 Task: Create a section Burnout Blast and in the section, add a milestone User Authentication and Authorization Improvements in the project AgileFire
Action: Mouse moved to (241, 612)
Screenshot: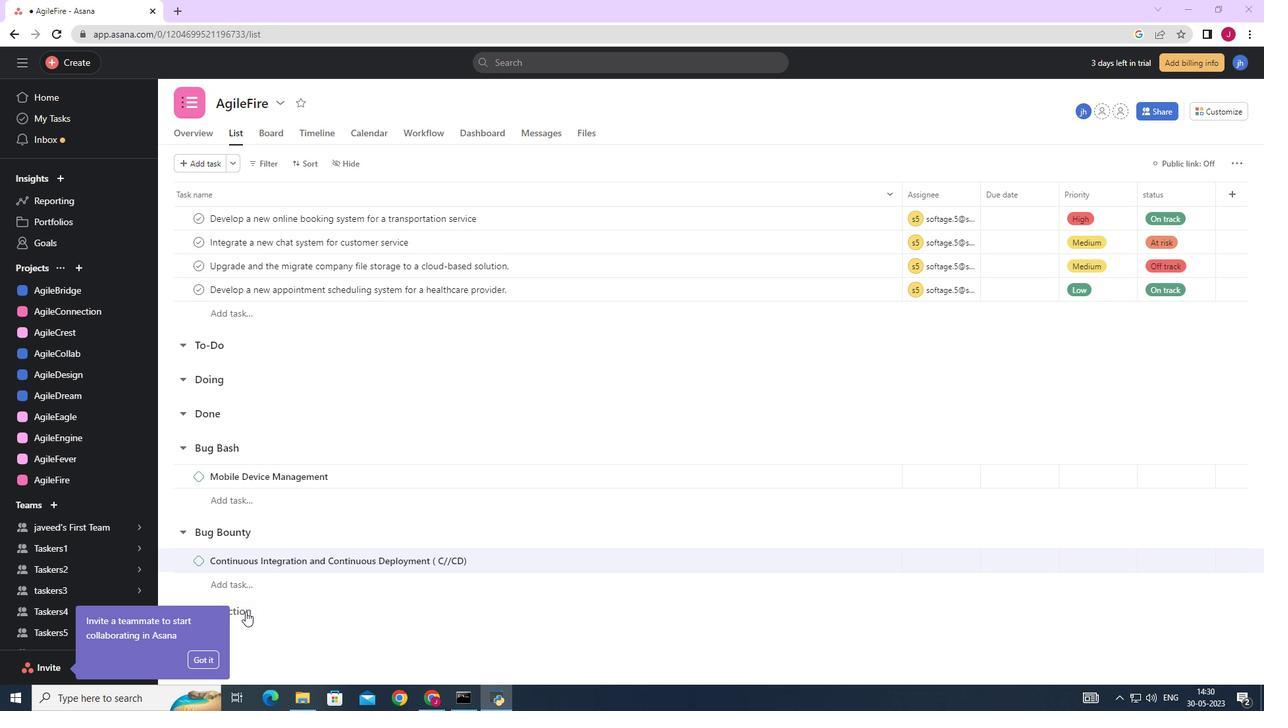 
Action: Mouse pressed left at (241, 612)
Screenshot: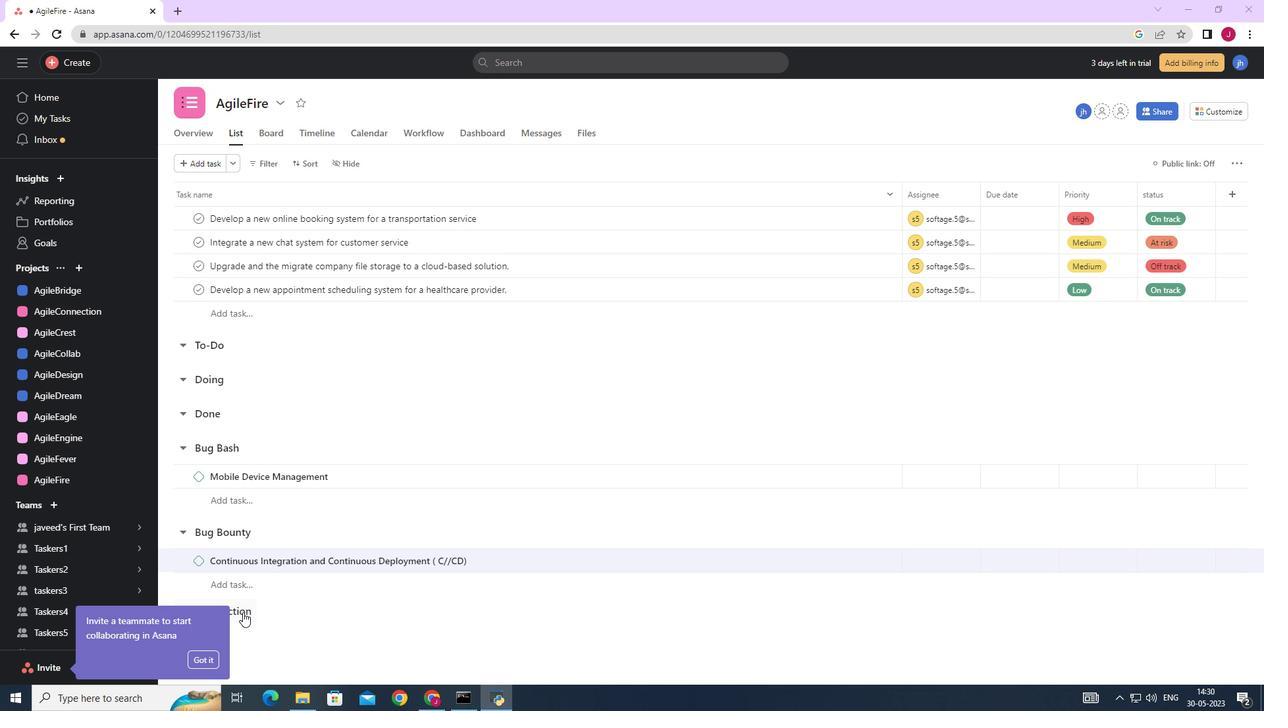 
Action: Mouse moved to (296, 611)
Screenshot: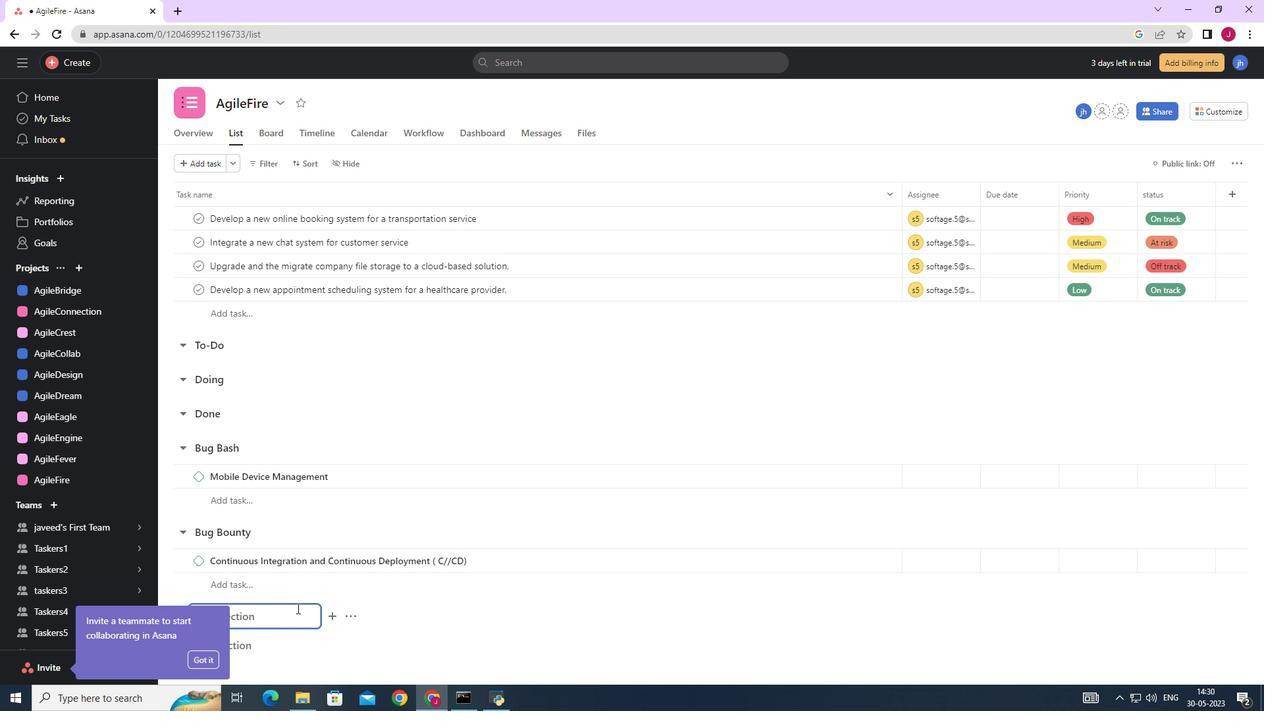 
Action: Mouse pressed left at (296, 611)
Screenshot: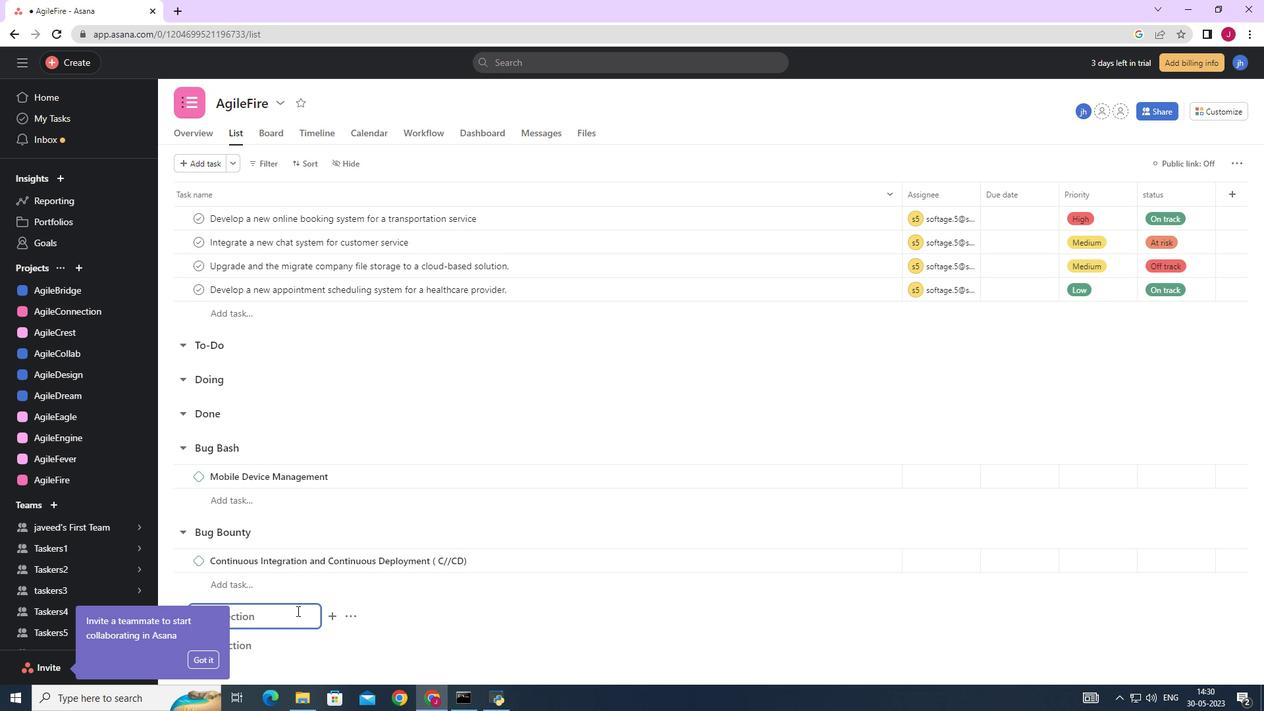 
Action: Mouse moved to (298, 611)
Screenshot: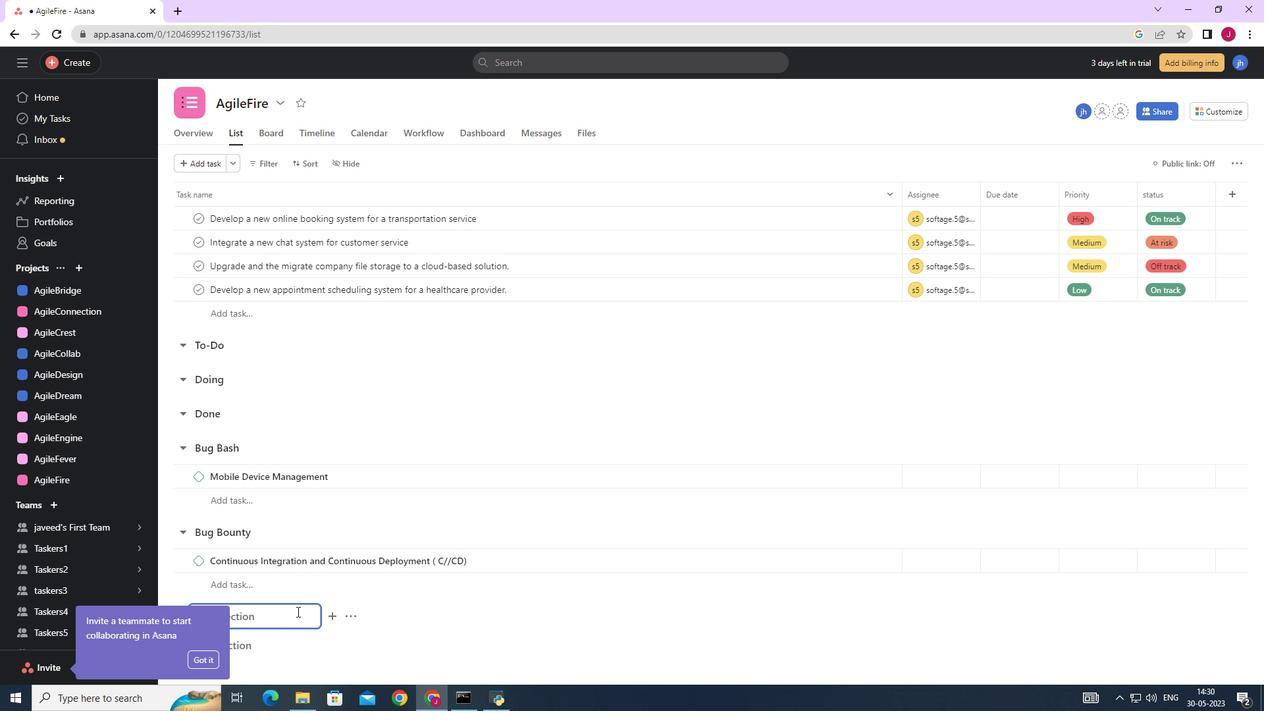 
Action: Key pressed <Key.caps_lock>B<Key.backspace><Key.caps_lock>b<Key.caps_lock>URN<Key.space><Key.caps_lock>b<Key.caps_lock>LAST<Key.enter>
Screenshot: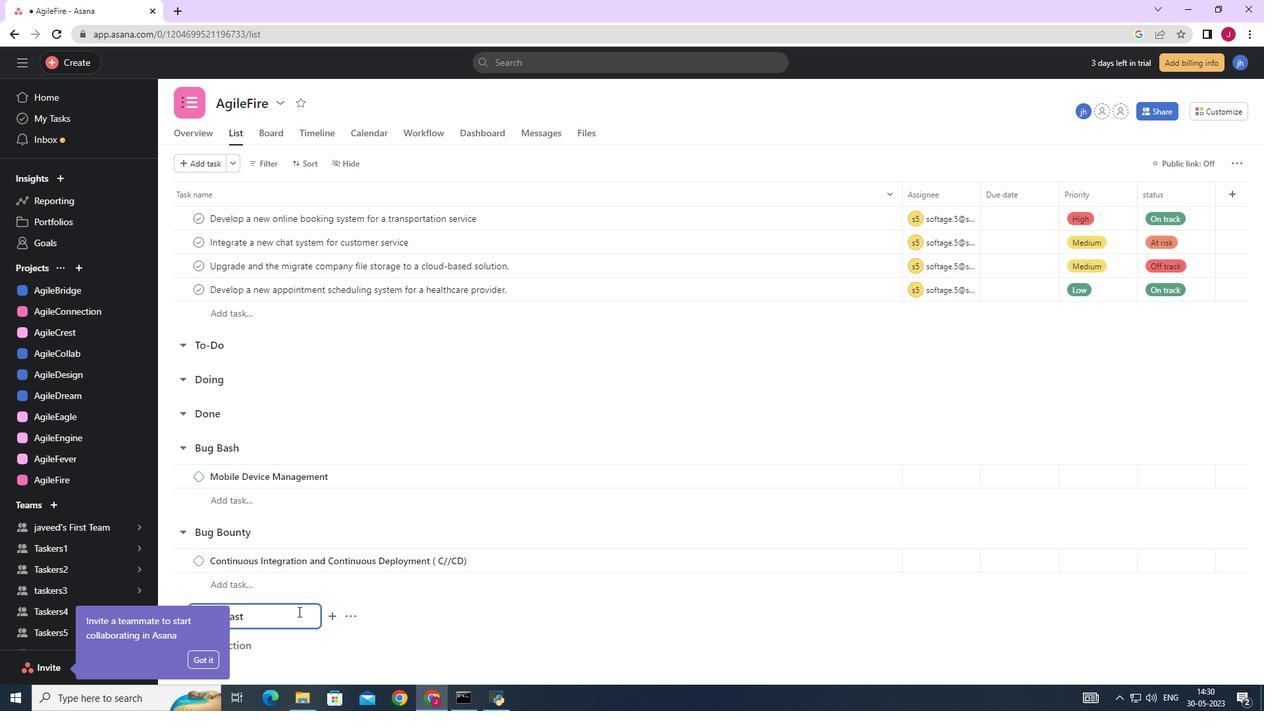 
Action: Mouse moved to (283, 647)
Screenshot: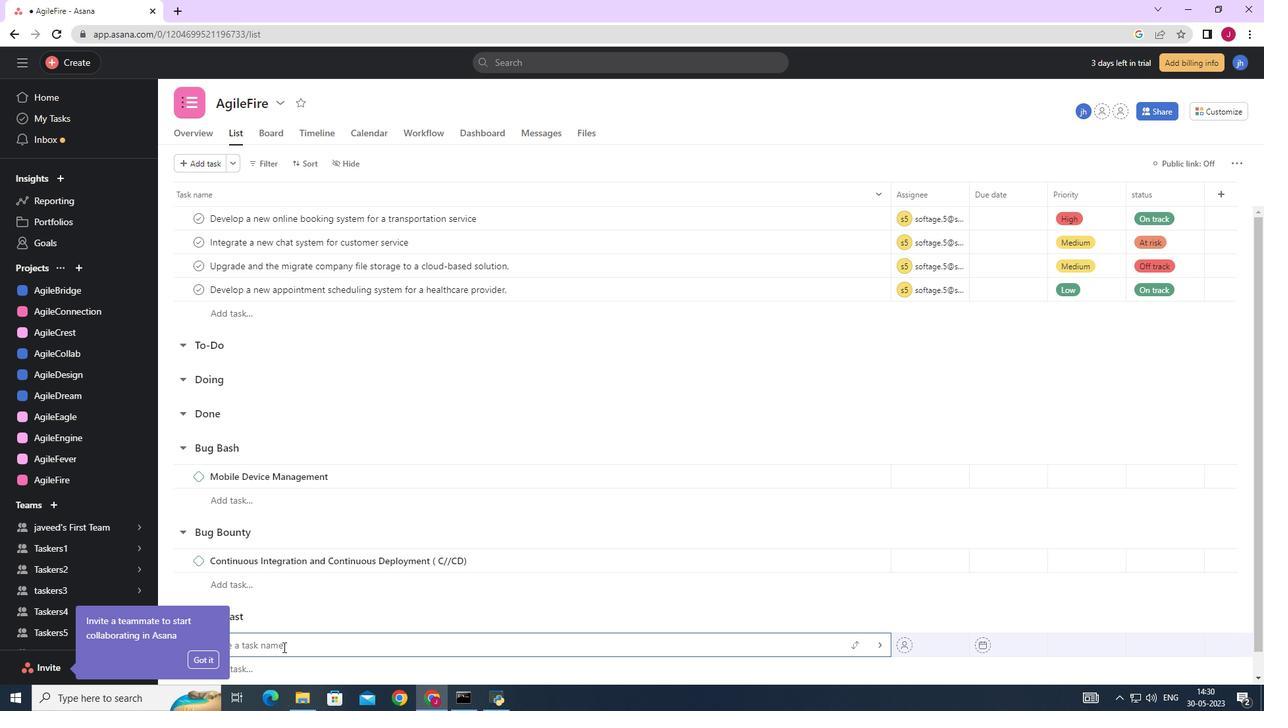 
Action: Mouse pressed left at (283, 647)
Screenshot: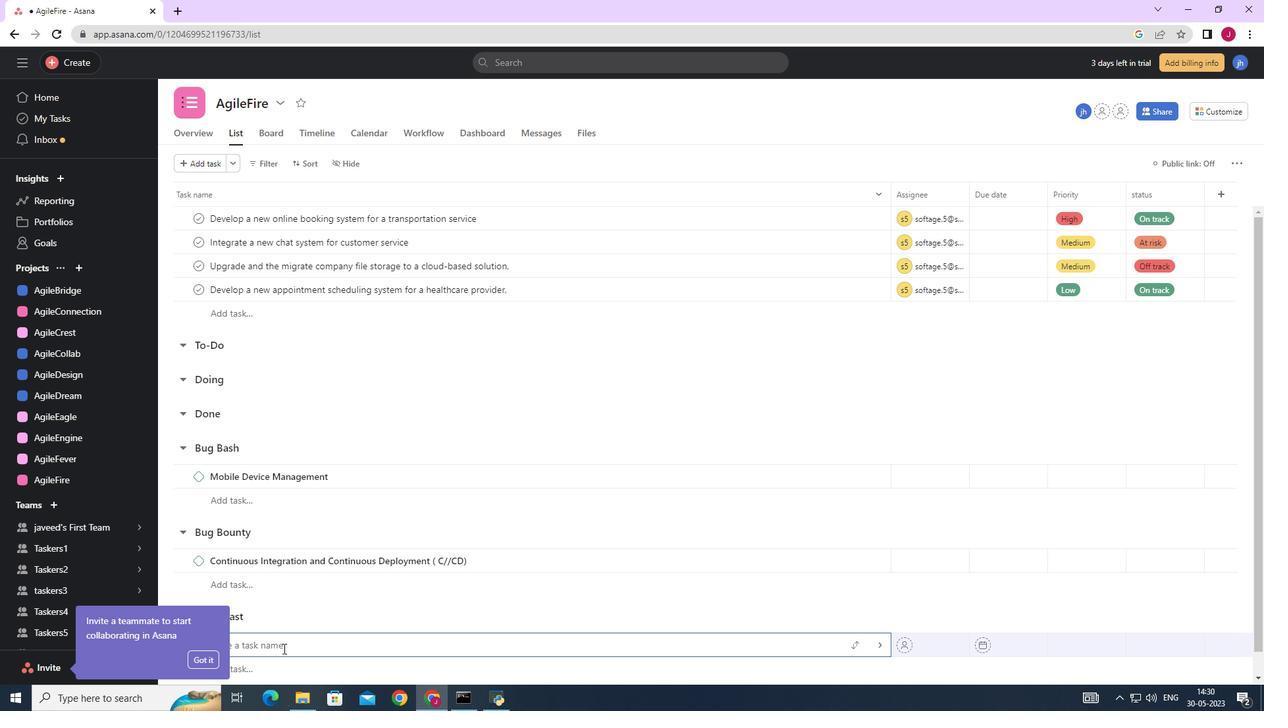 
Action: Key pressed <Key.caps_lock>u<Key.caps_lock>SER<Key.space><Key.caps_lock>a<Key.caps_lock>UTHENTIFICATION<Key.space>AND<Key.space><Key.caps_lock>a<Key.caps_lock>UTHORIZATION<Key.space><Key.caps_lock>i<Key.caps_lock>MPROVEMENTS
Screenshot: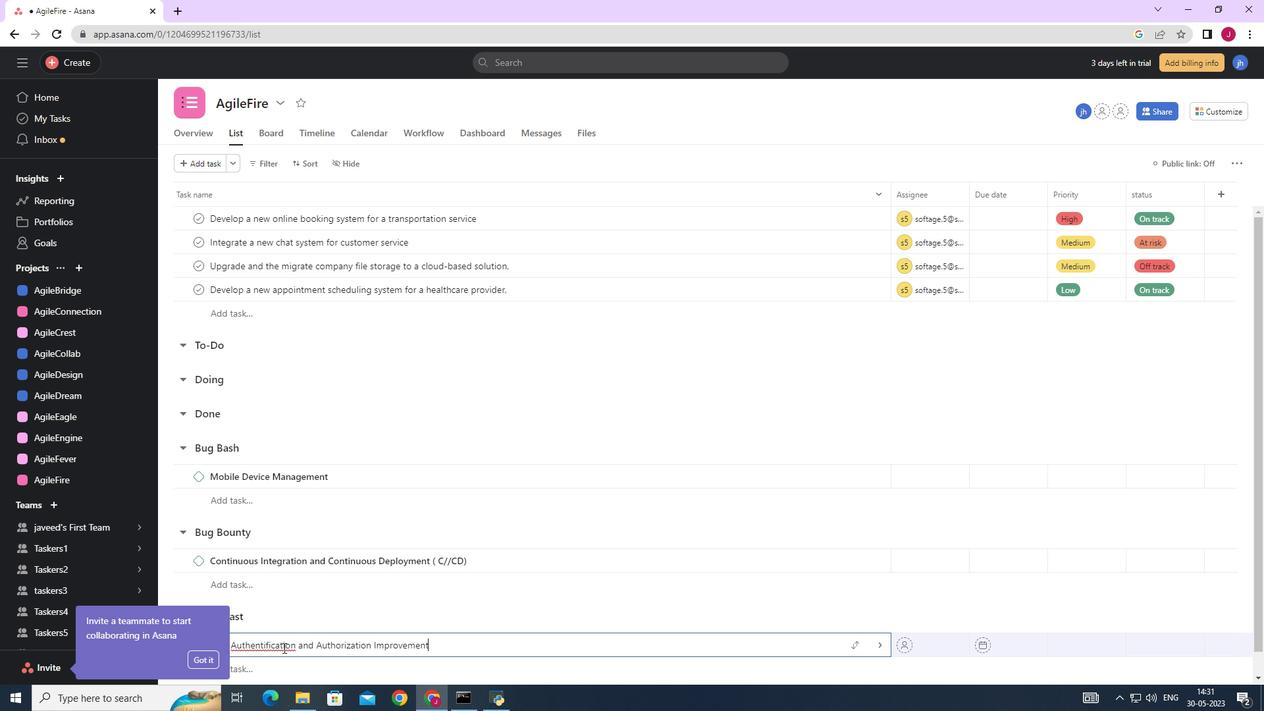 
Action: Mouse moved to (272, 646)
Screenshot: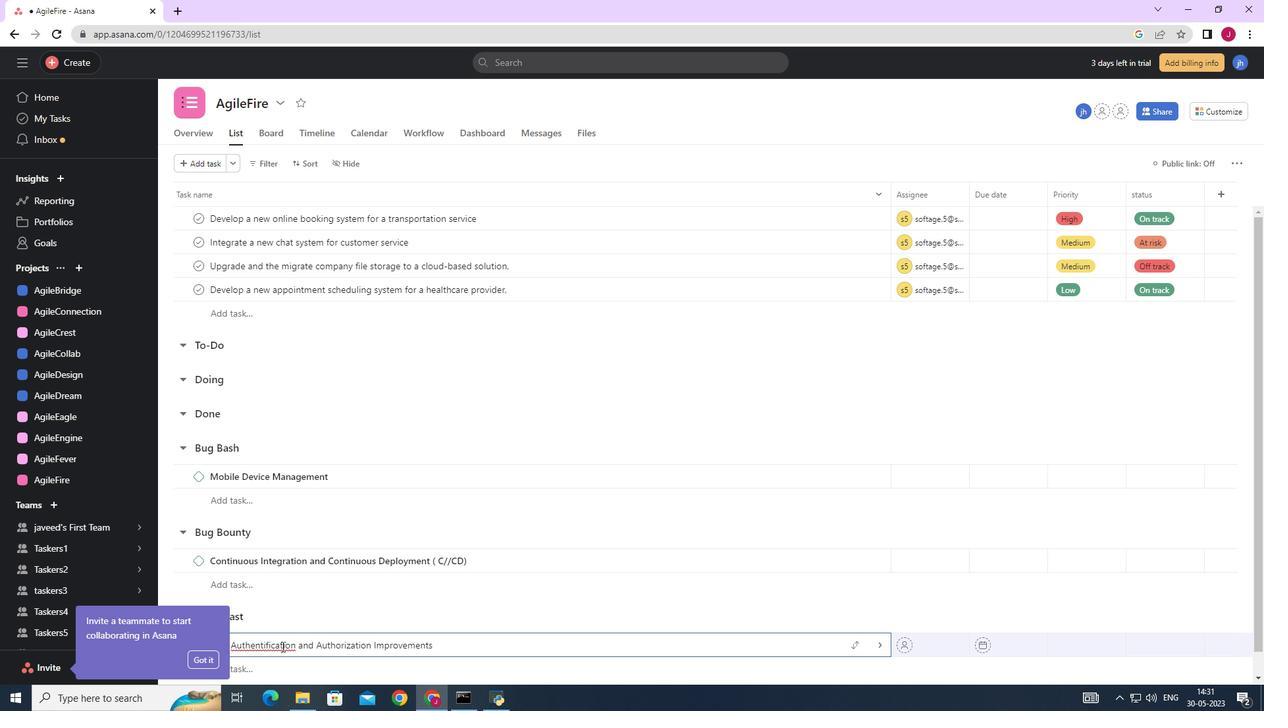 
Action: Mouse pressed right at (272, 646)
Screenshot: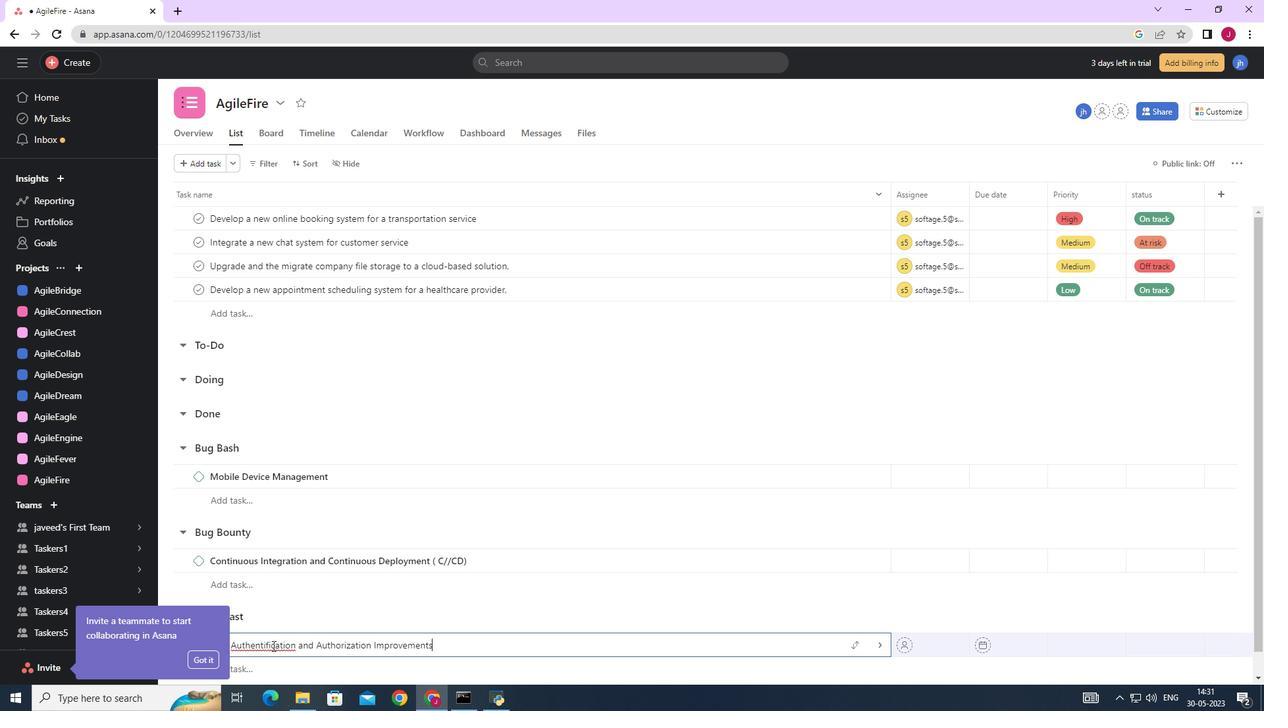 
Action: Mouse moved to (322, 482)
Screenshot: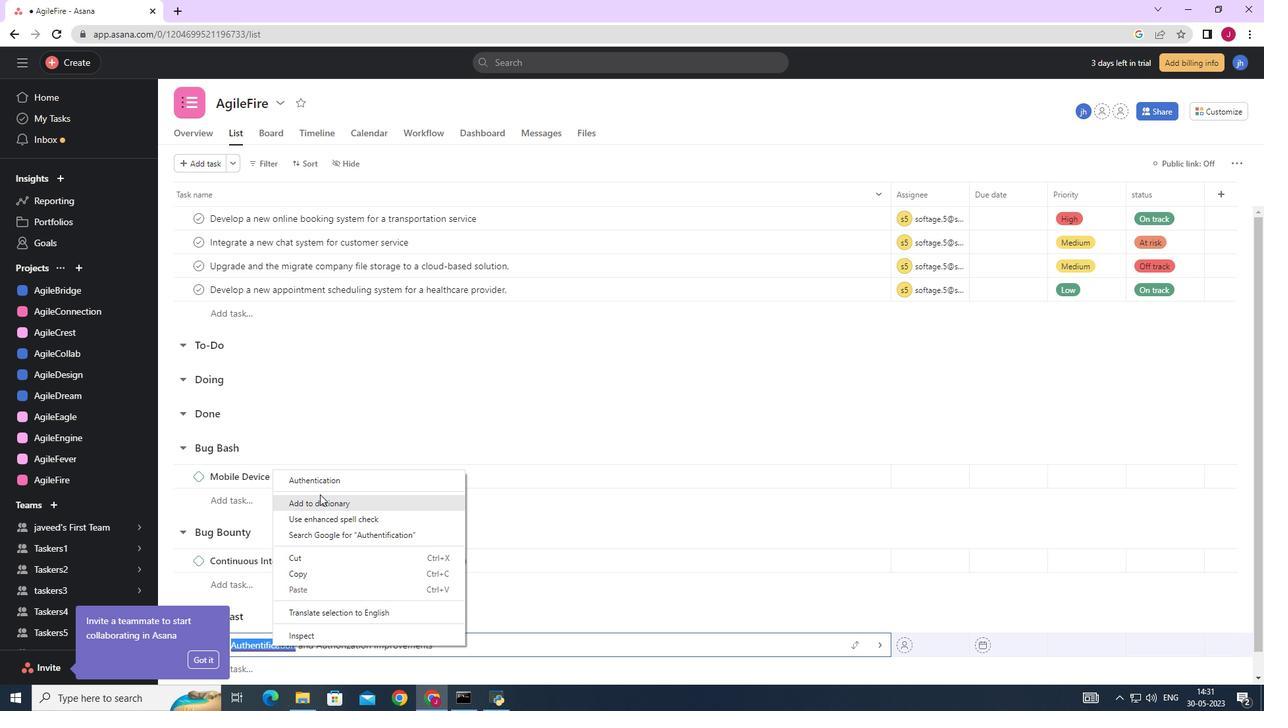 
Action: Mouse pressed left at (322, 482)
Screenshot: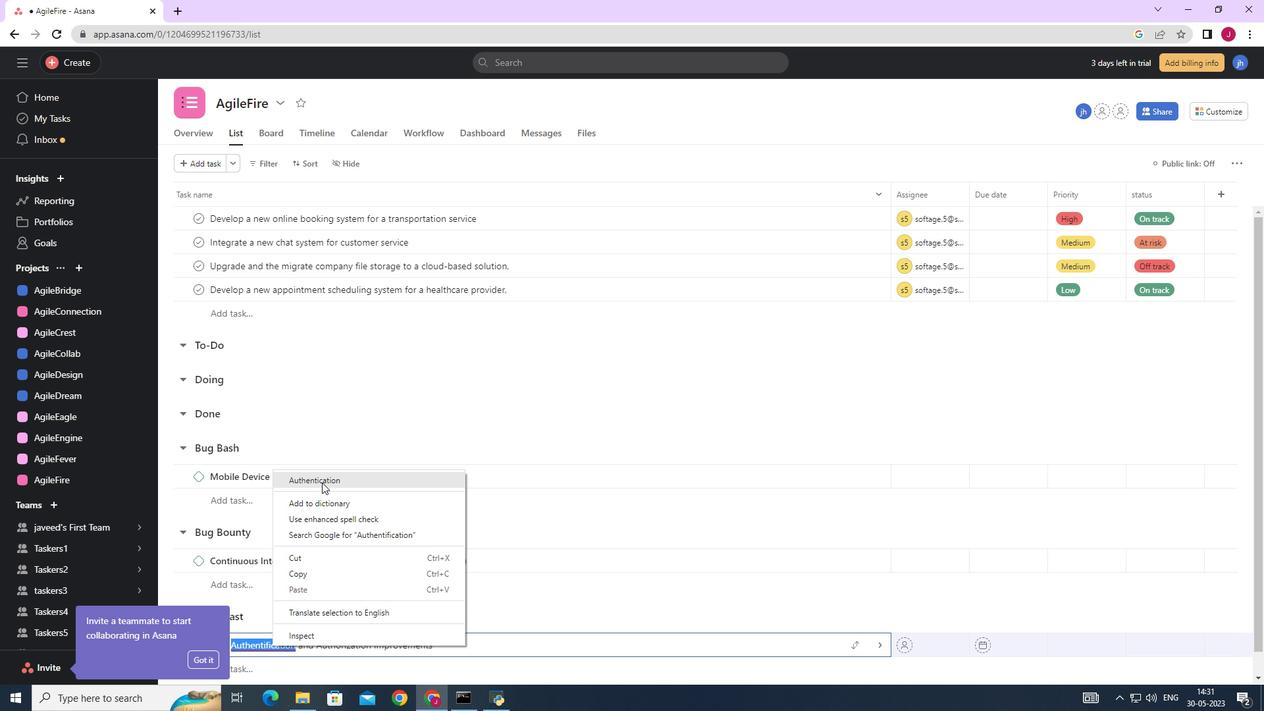 
Action: Mouse moved to (273, 580)
Screenshot: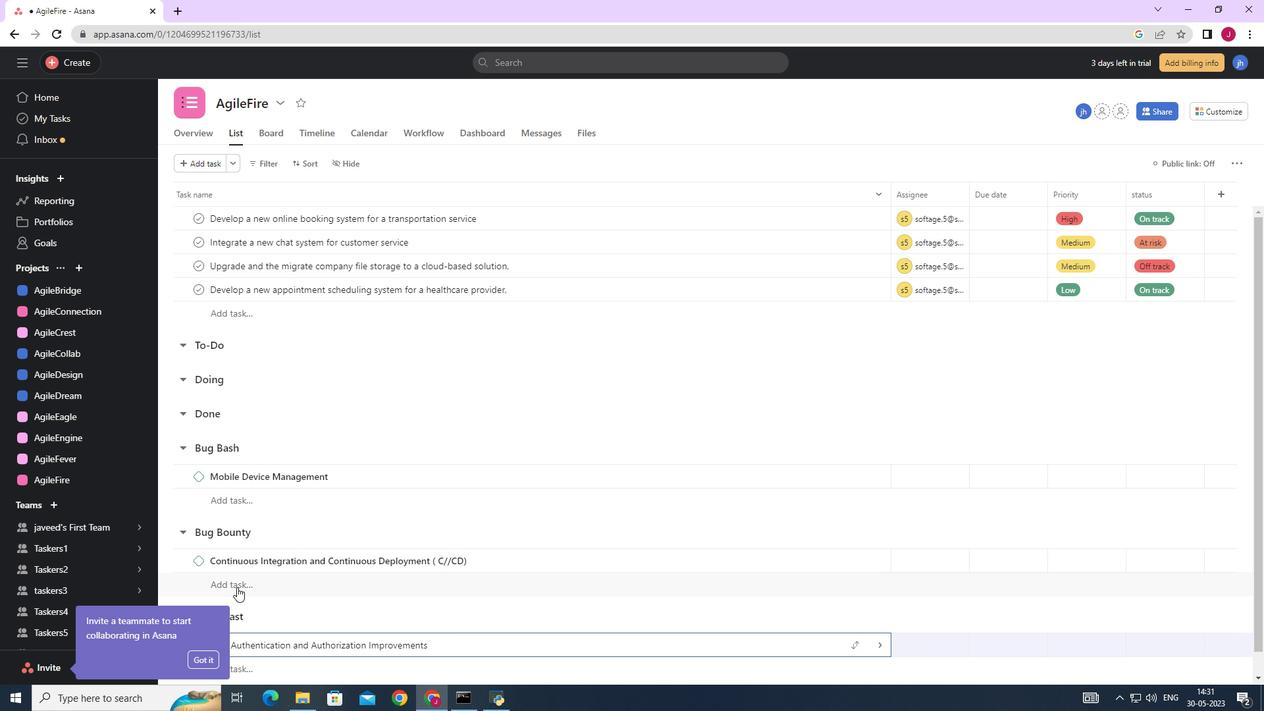 
Action: Mouse pressed left at (273, 580)
Screenshot: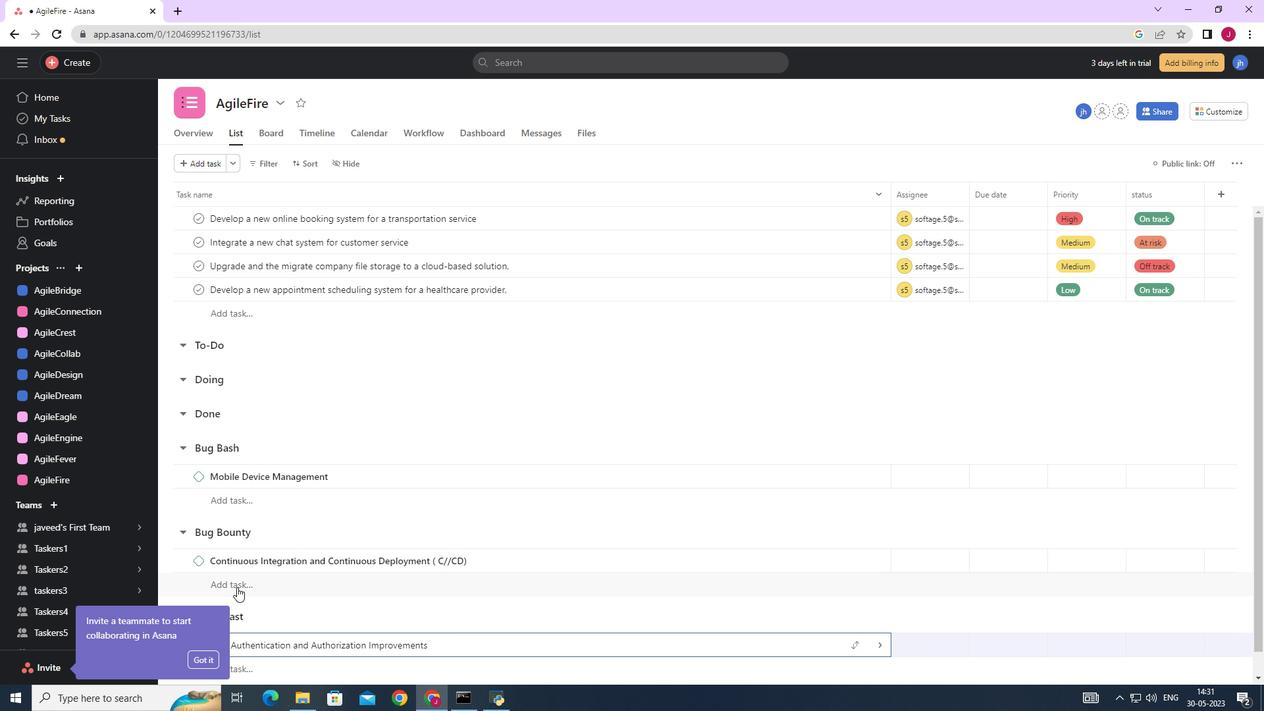 
Action: Mouse moved to (881, 669)
Screenshot: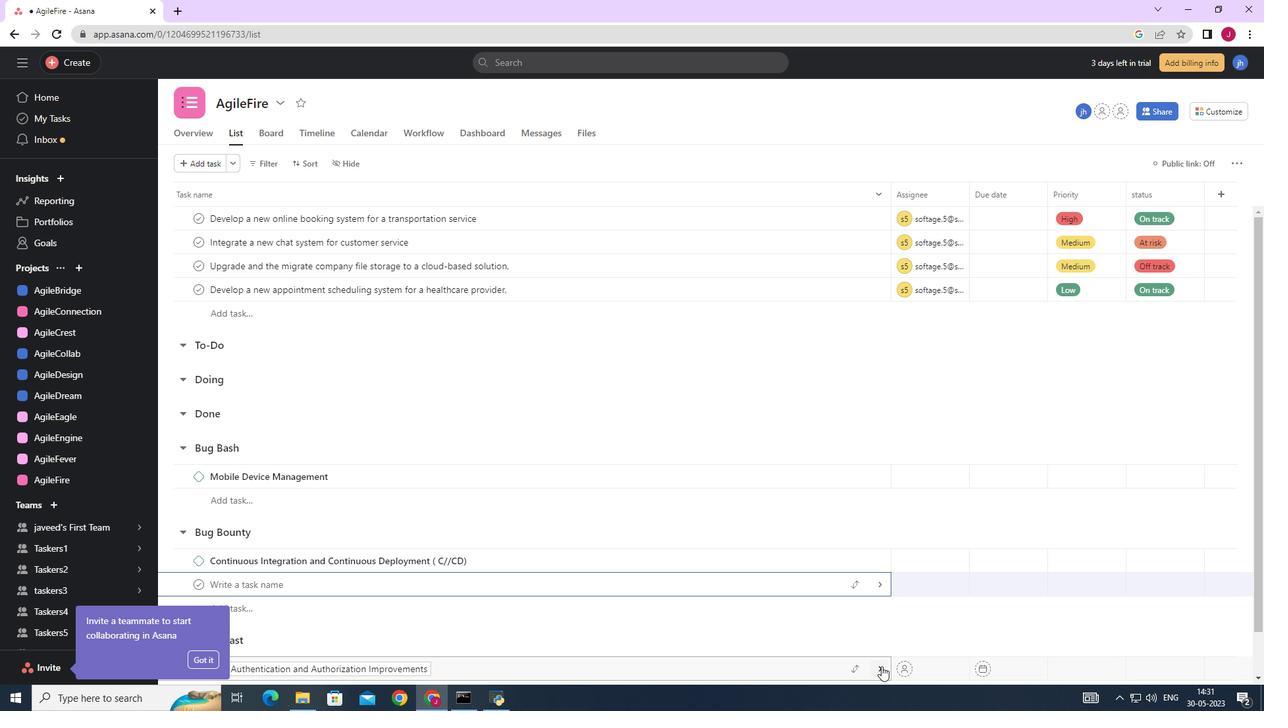 
Action: Mouse pressed left at (881, 669)
Screenshot: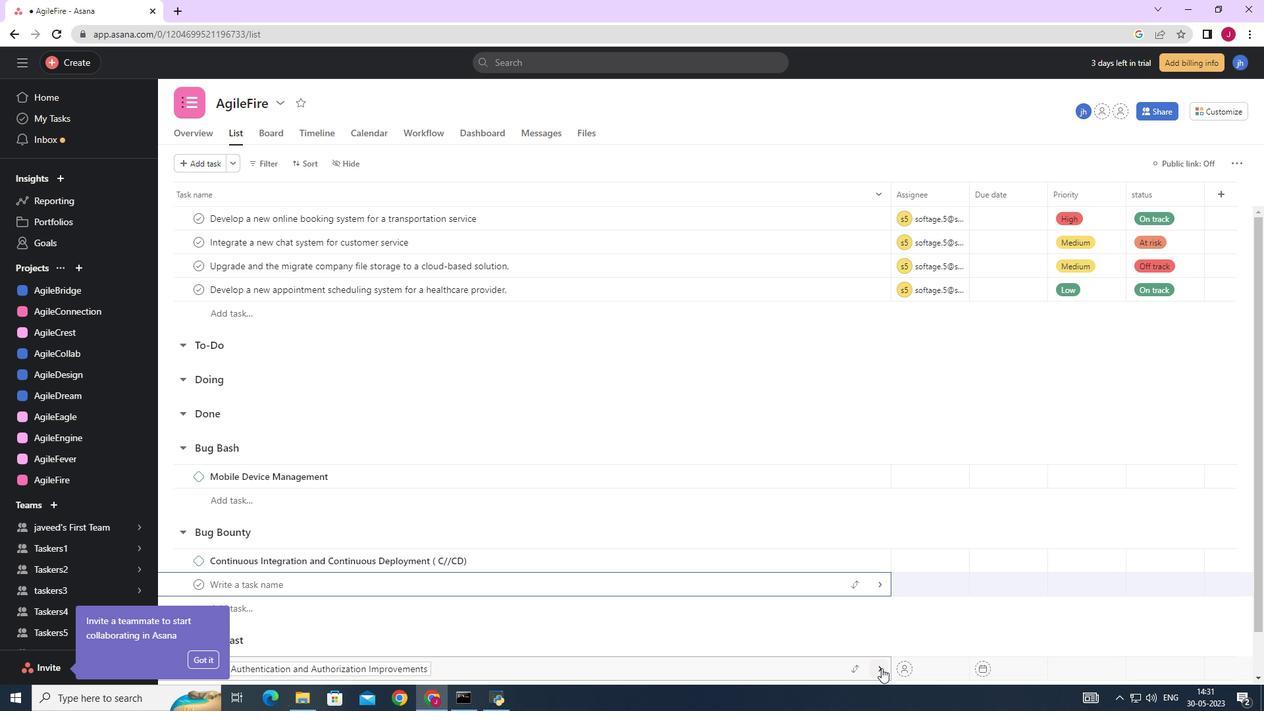 
Action: Mouse moved to (880, 651)
Screenshot: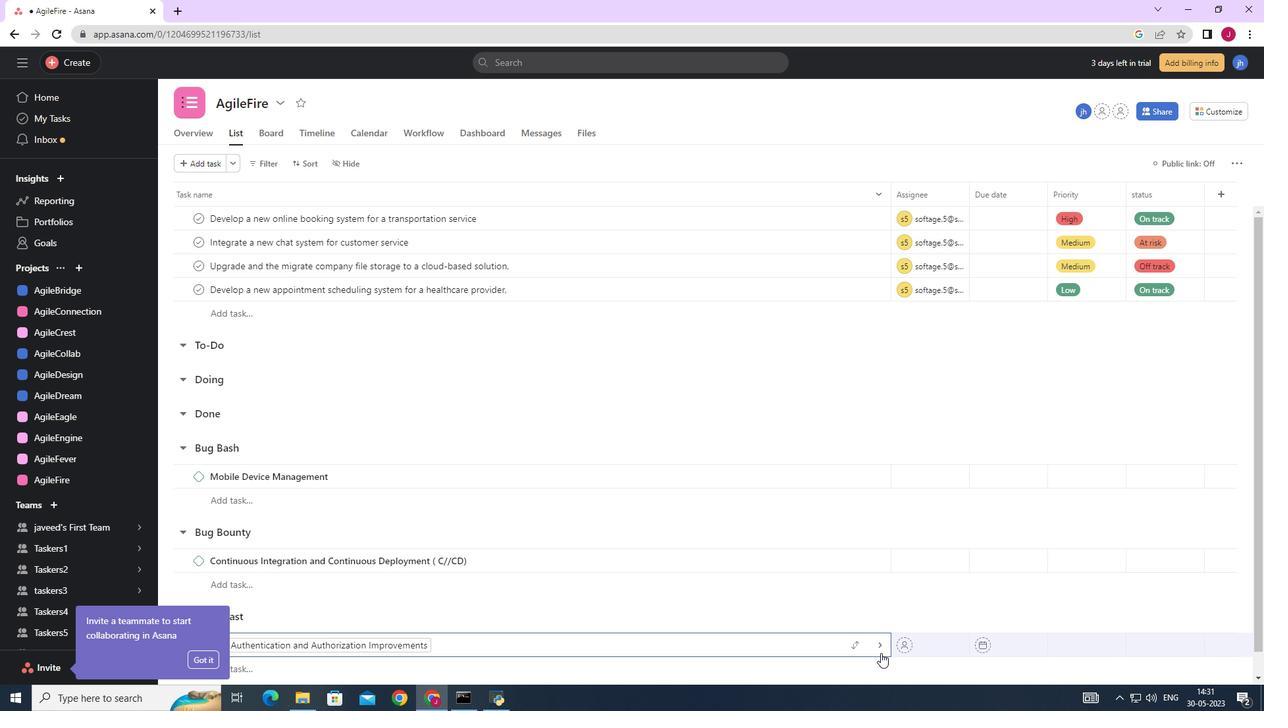 
Action: Mouse pressed left at (880, 651)
Screenshot: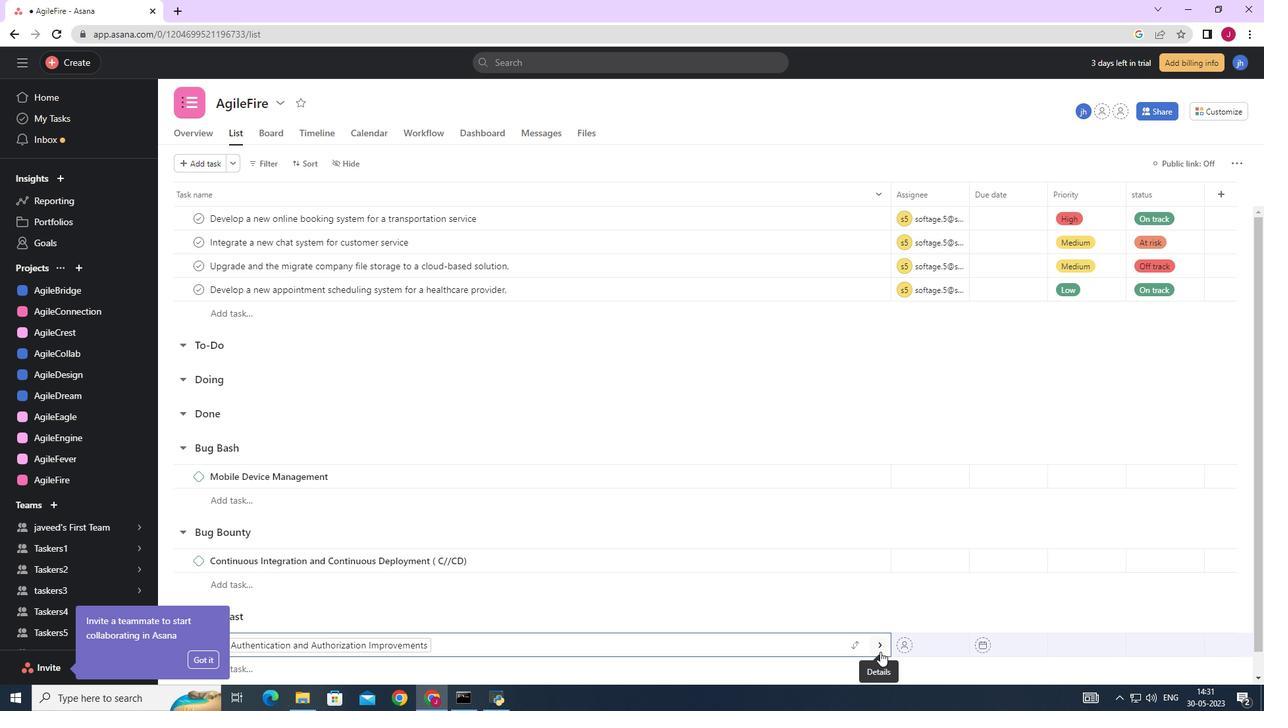 
Action: Mouse moved to (1216, 159)
Screenshot: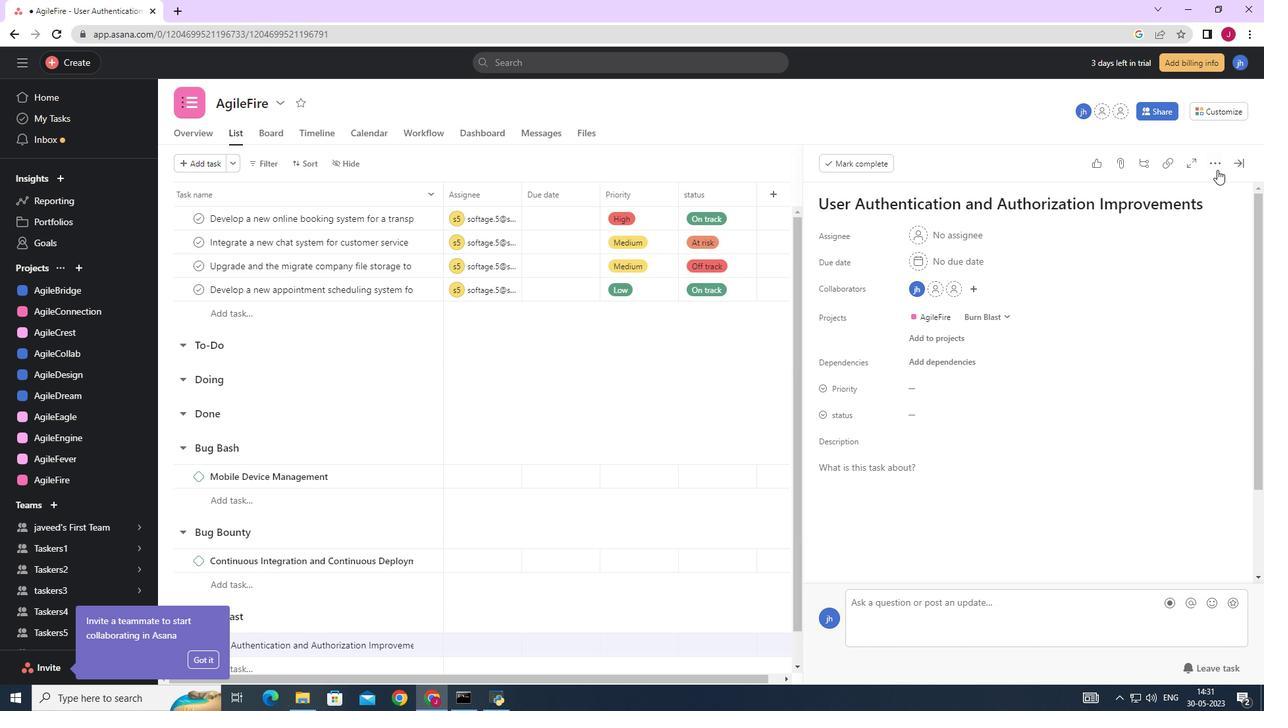 
Action: Mouse pressed left at (1216, 159)
Screenshot: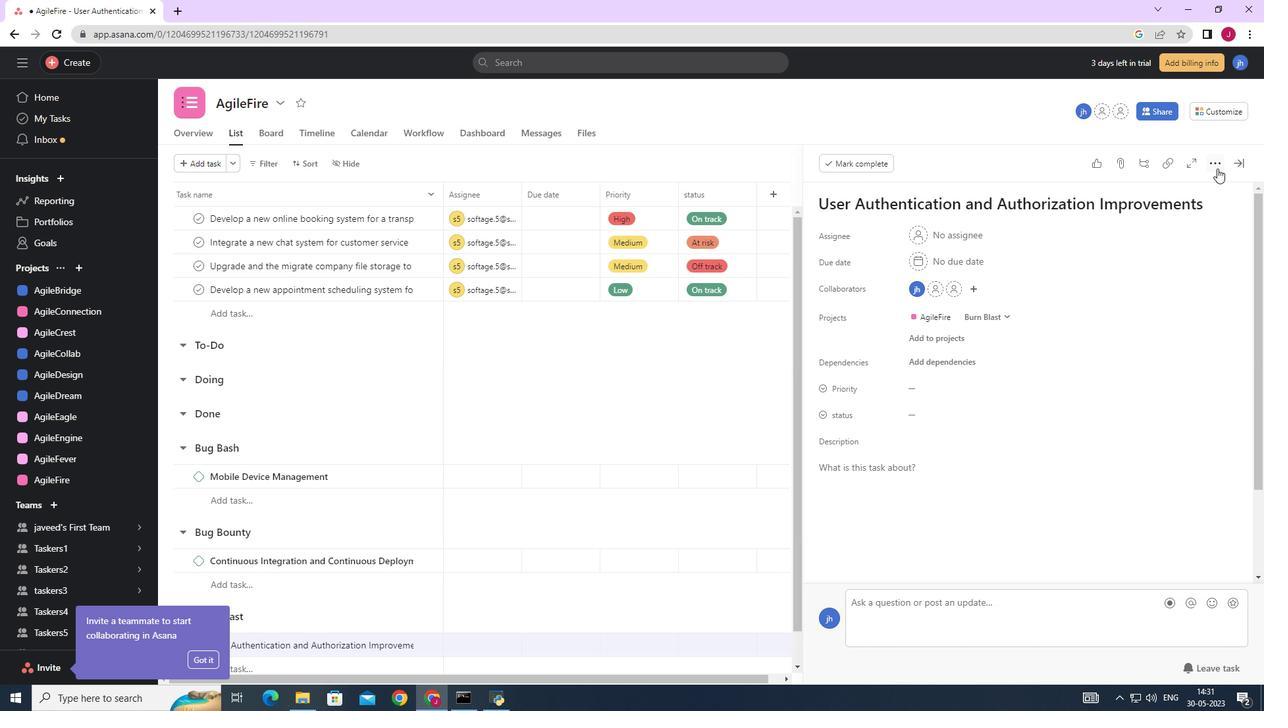 
Action: Mouse moved to (1117, 215)
Screenshot: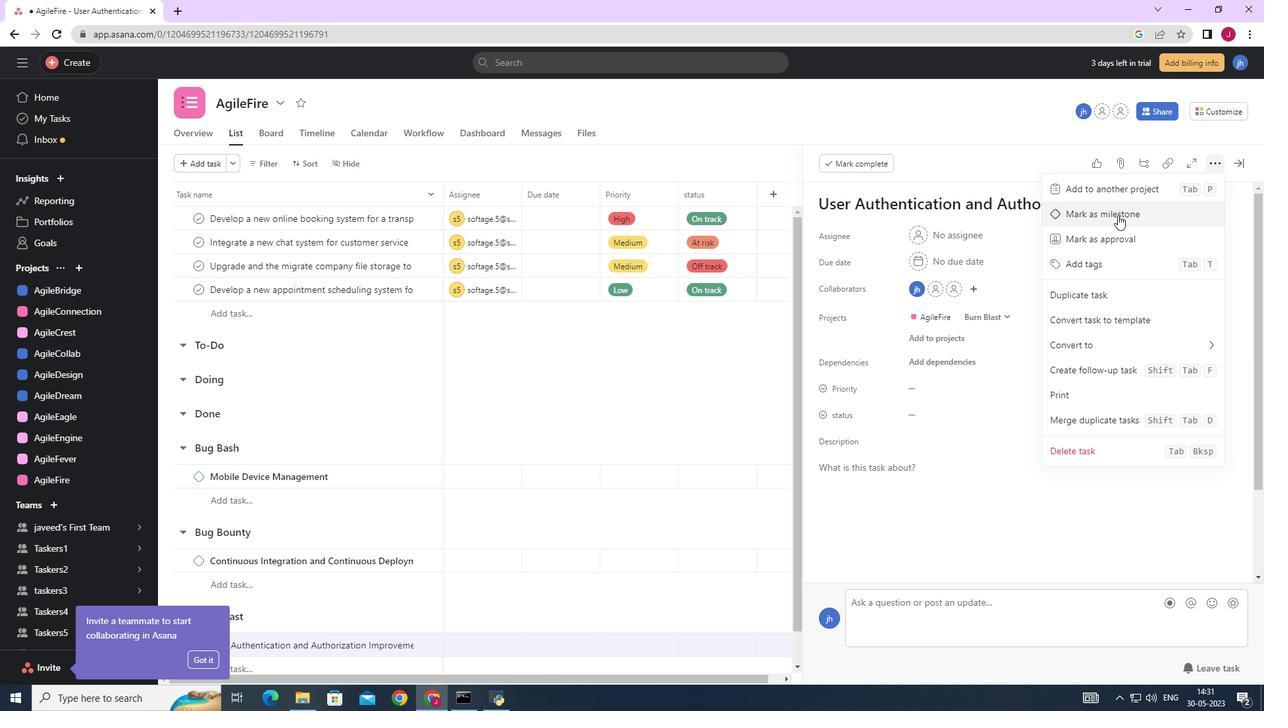 
Action: Mouse pressed left at (1117, 215)
Screenshot: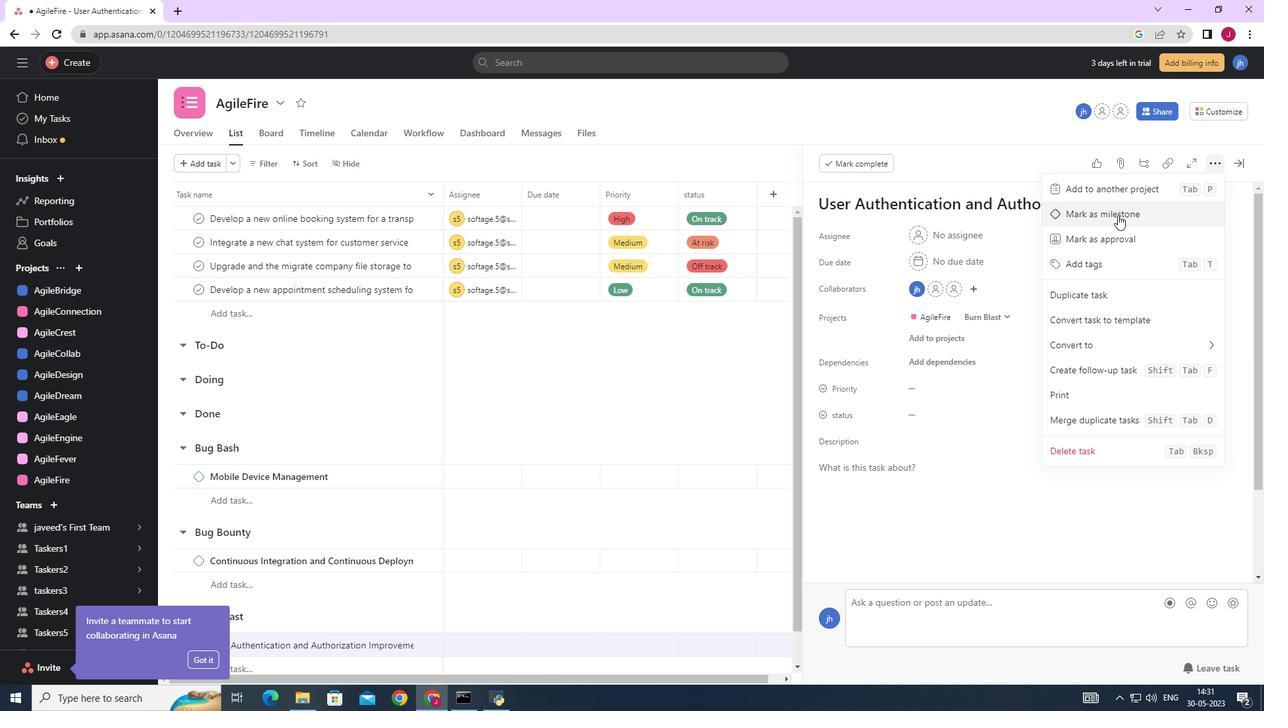
Action: Mouse moved to (1243, 163)
Screenshot: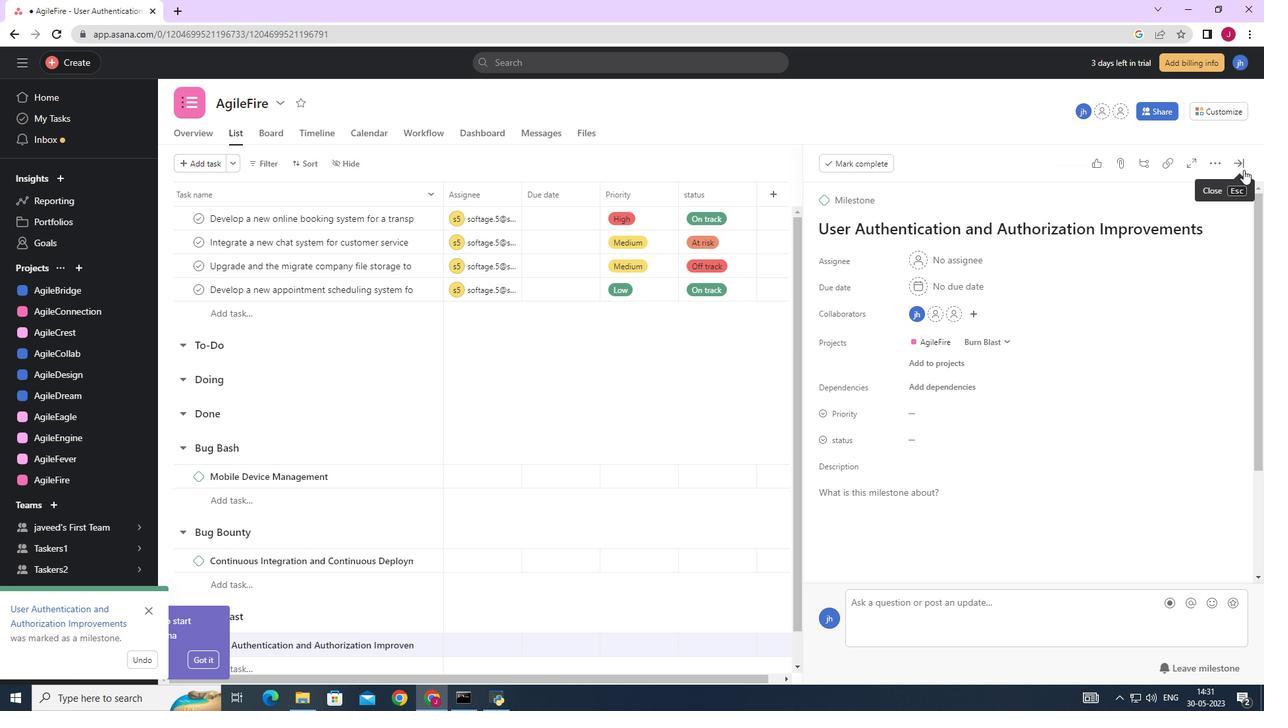 
Action: Mouse pressed left at (1243, 163)
Screenshot: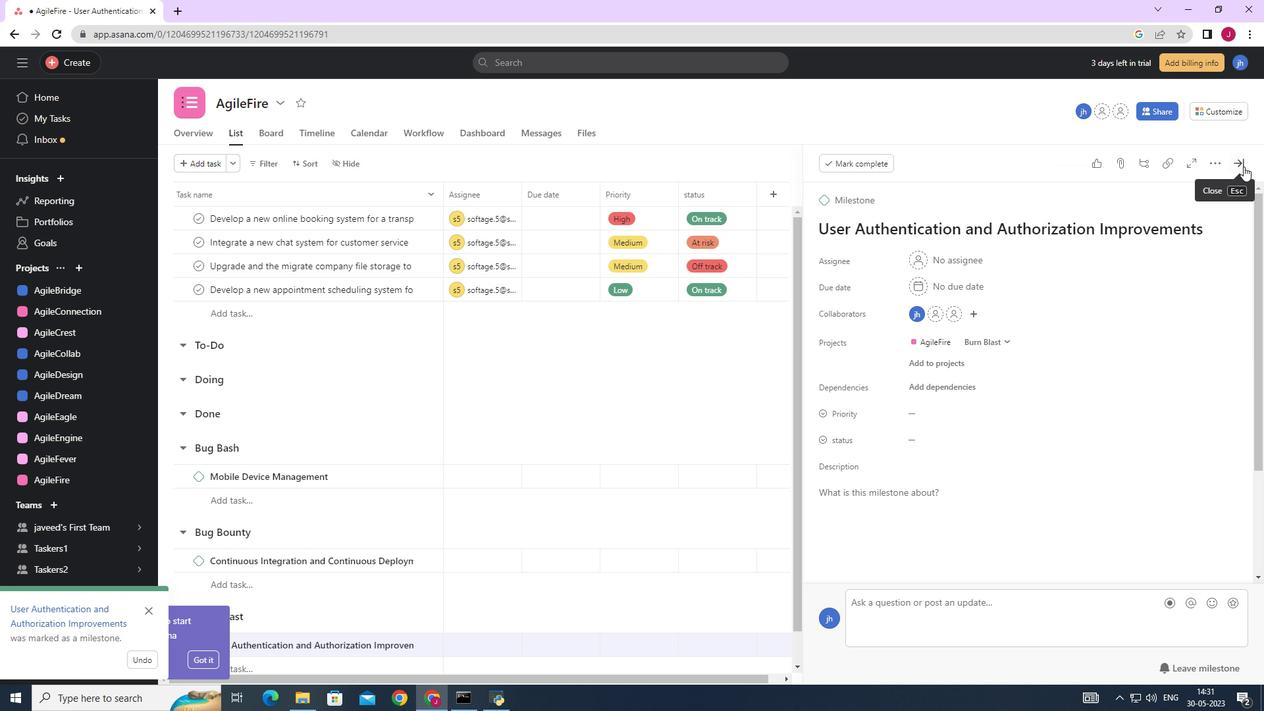 
Action: Mouse moved to (1243, 161)
Screenshot: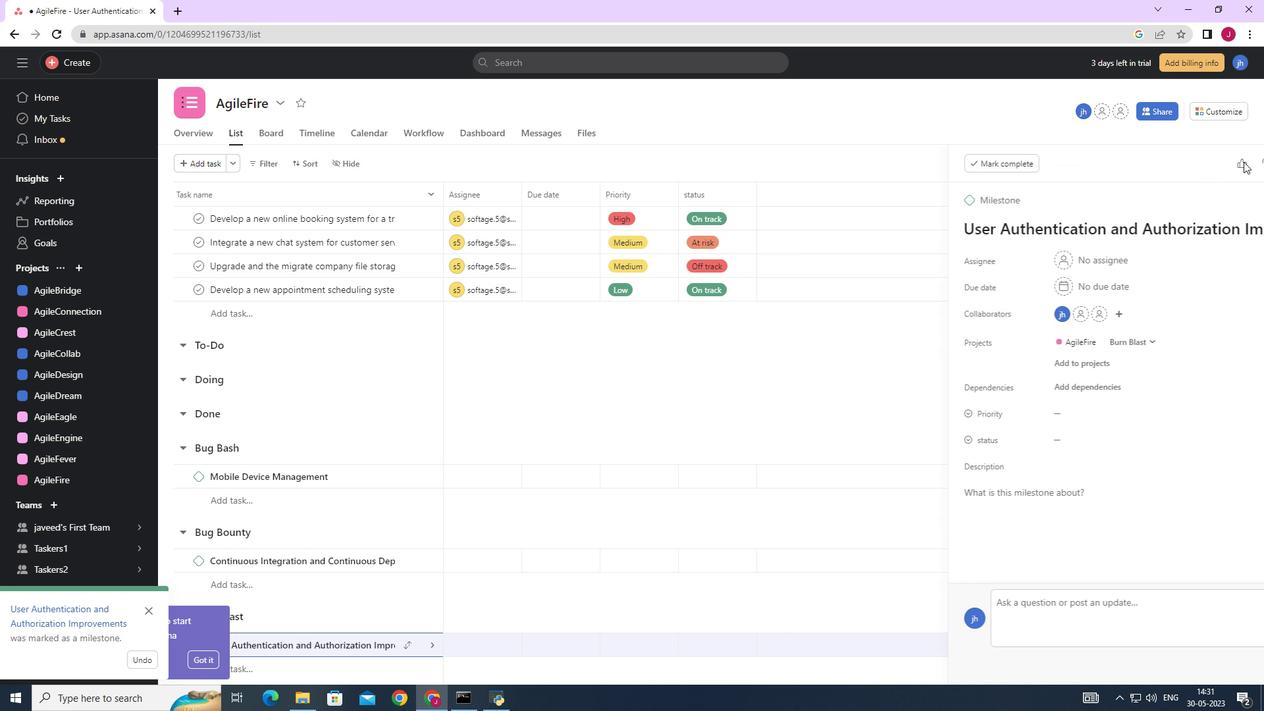 
